 Task: Sort the products by unit price (high first).
Action: Mouse pressed left at (19, 96)
Screenshot: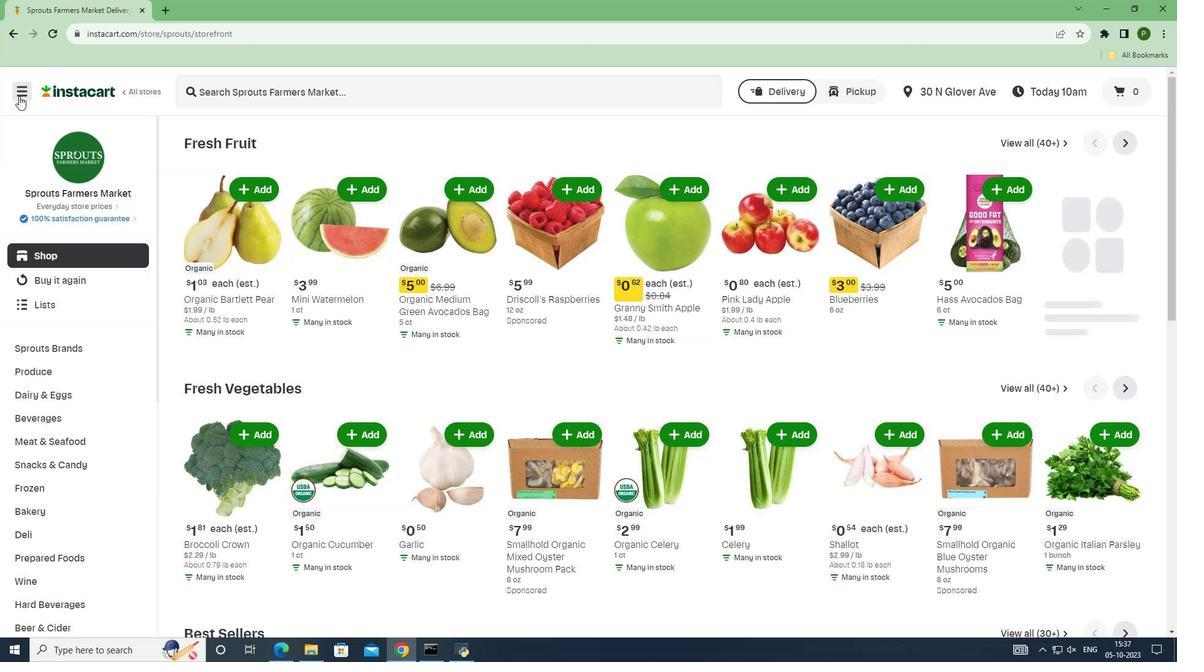 
Action: Mouse moved to (38, 321)
Screenshot: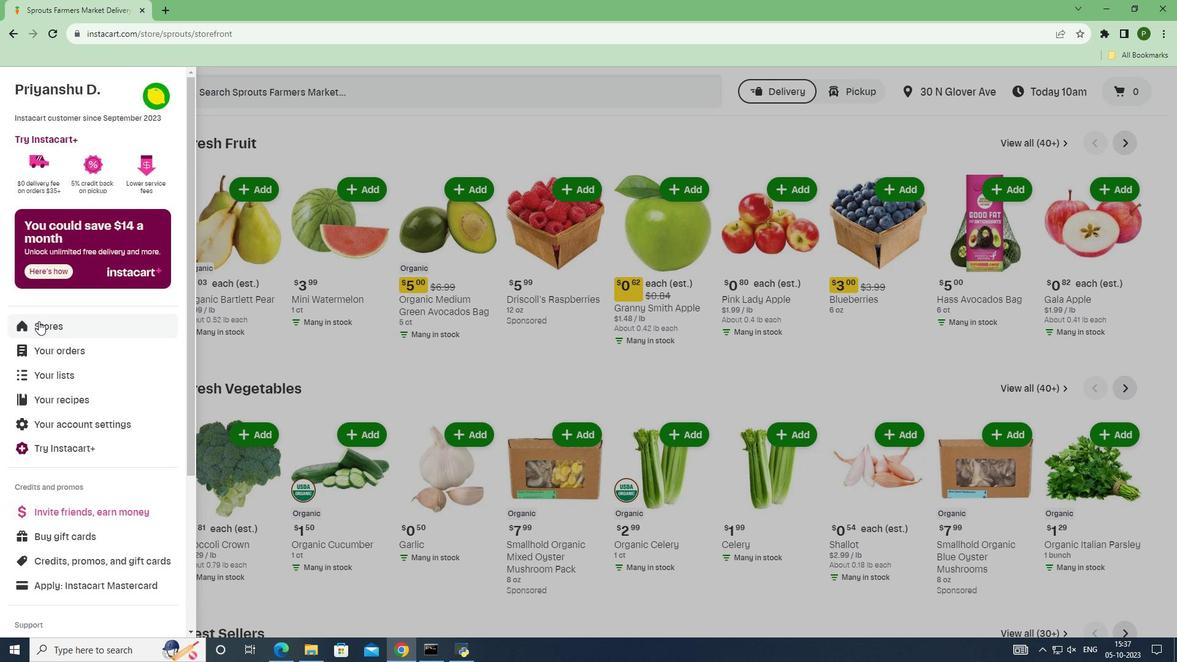 
Action: Mouse pressed left at (38, 321)
Screenshot: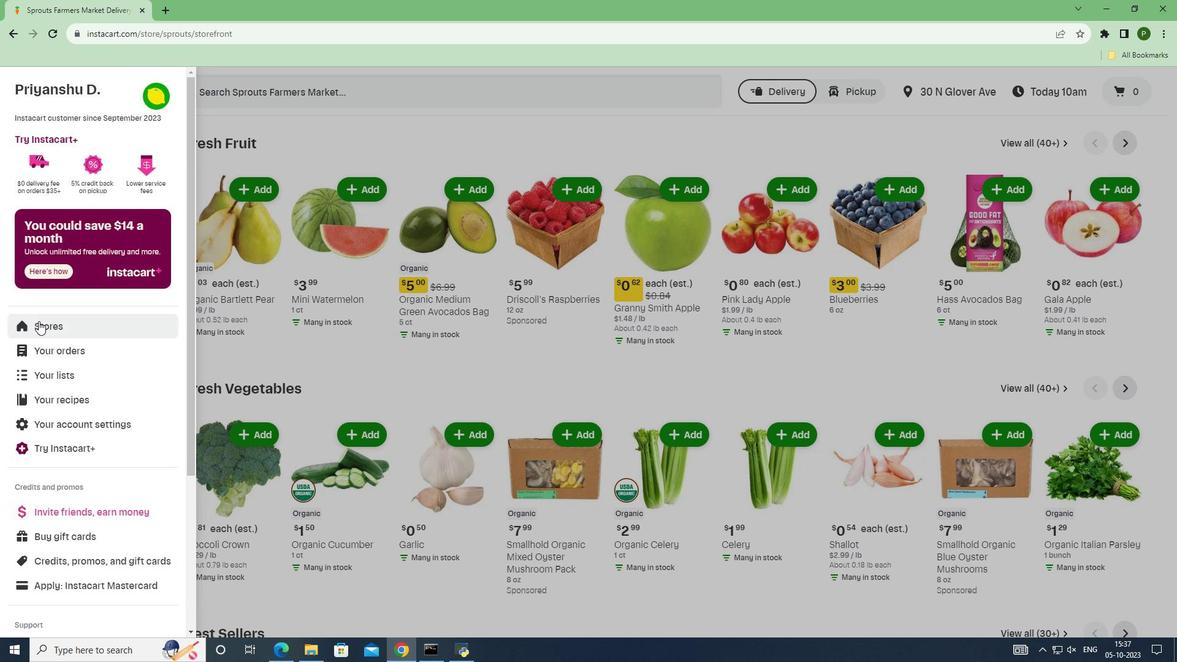 
Action: Mouse moved to (266, 141)
Screenshot: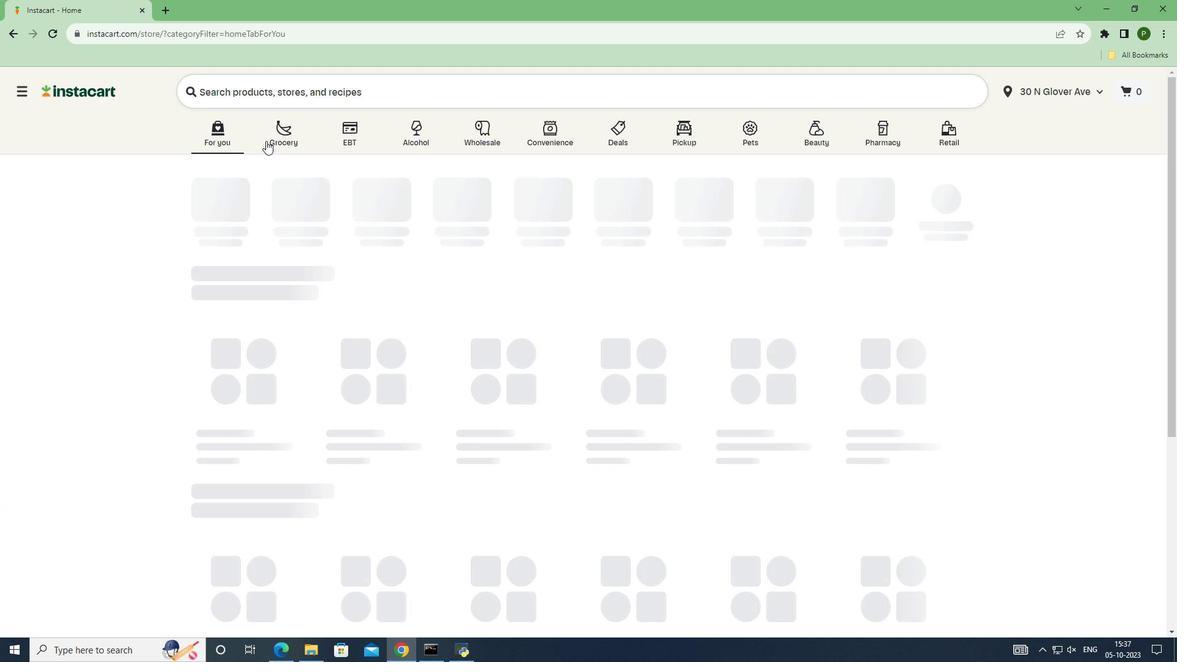 
Action: Mouse pressed left at (266, 141)
Screenshot: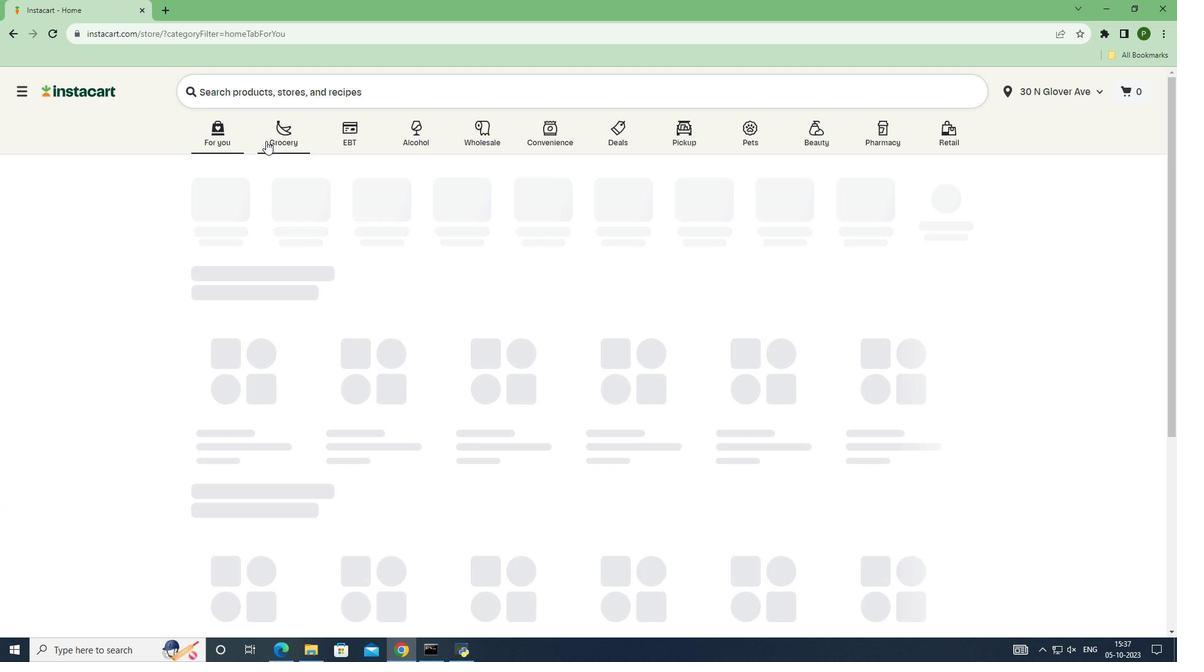 
Action: Mouse moved to (746, 282)
Screenshot: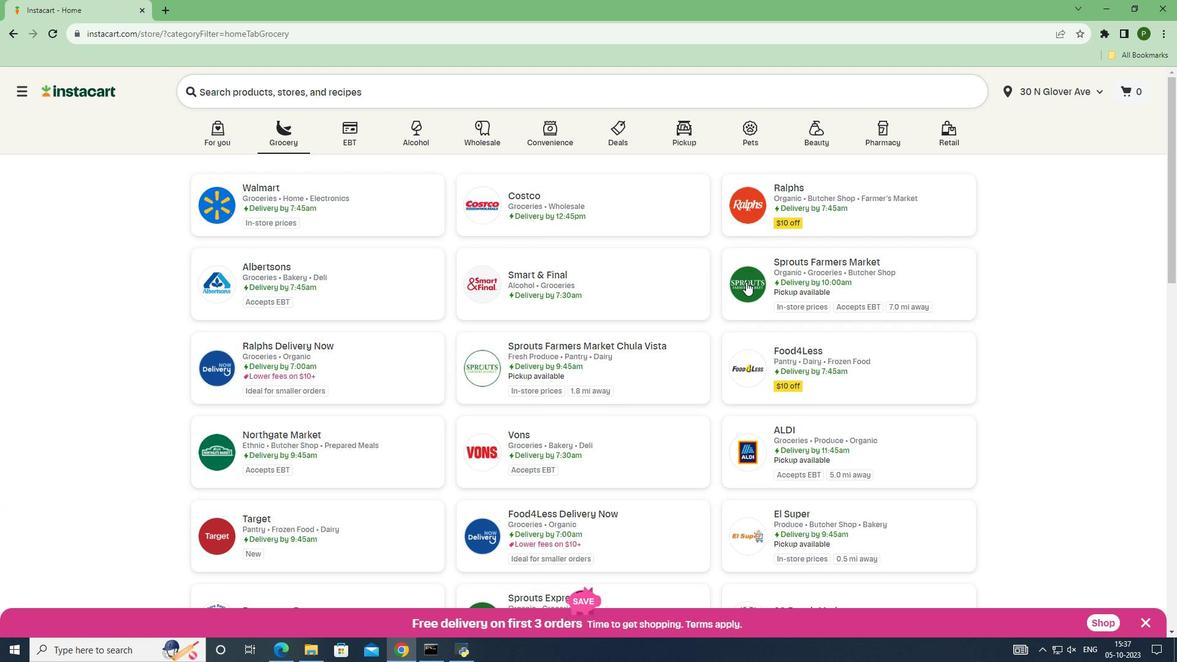 
Action: Mouse pressed left at (746, 282)
Screenshot: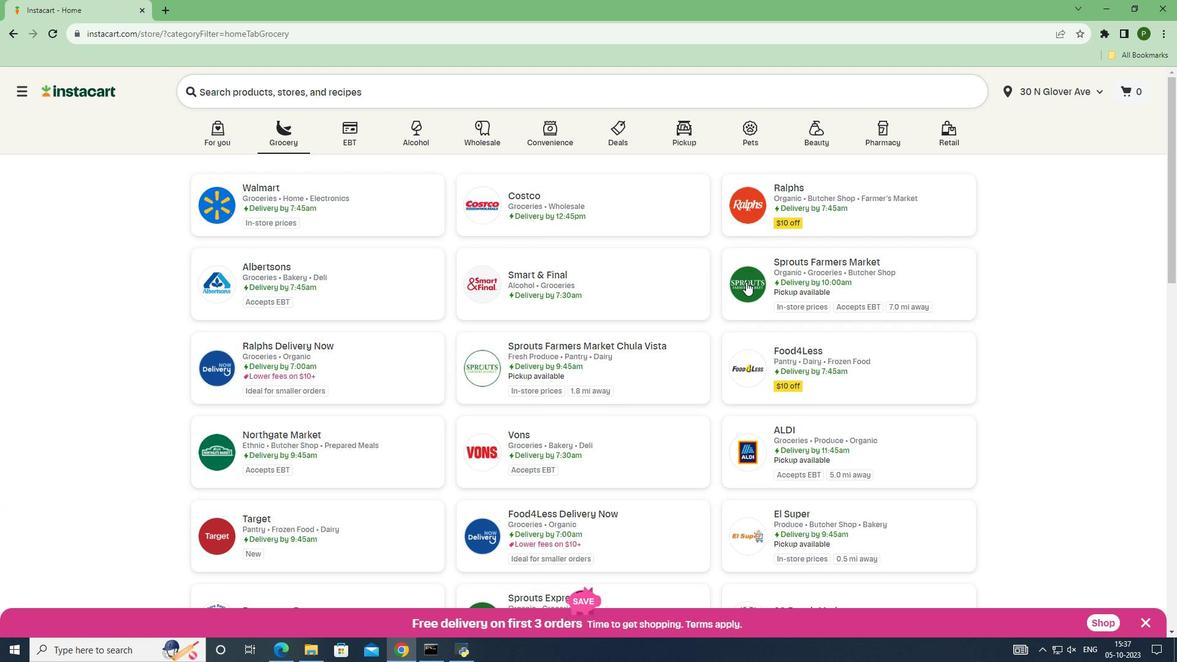 
Action: Mouse moved to (111, 343)
Screenshot: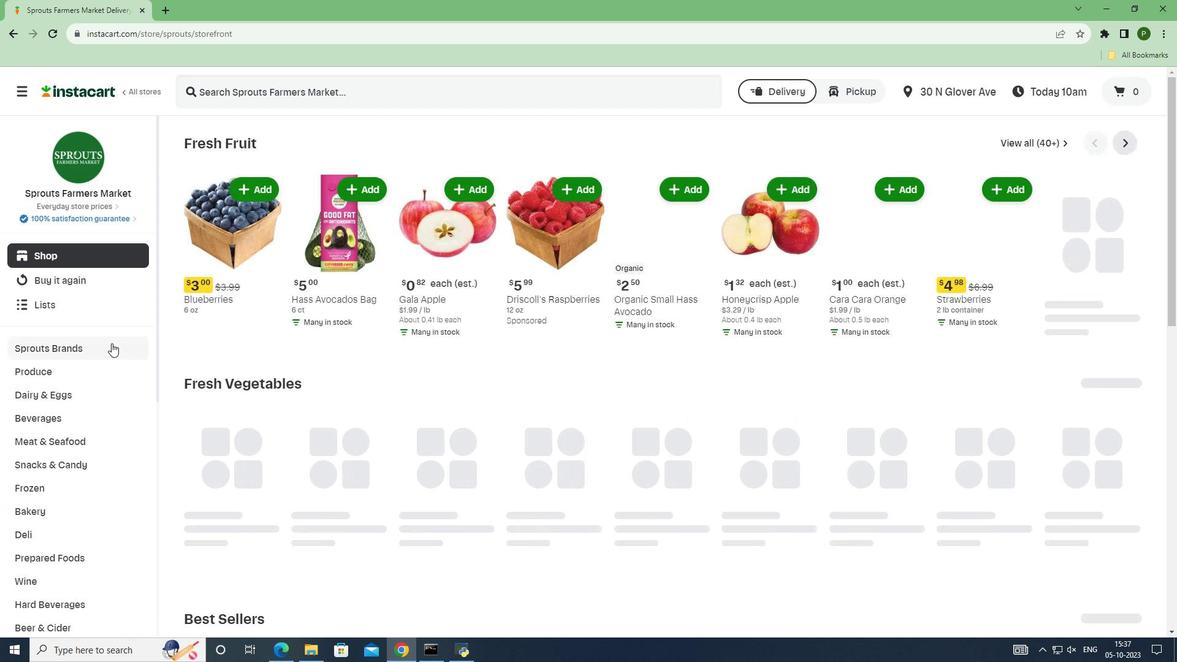 
Action: Mouse pressed left at (111, 343)
Screenshot: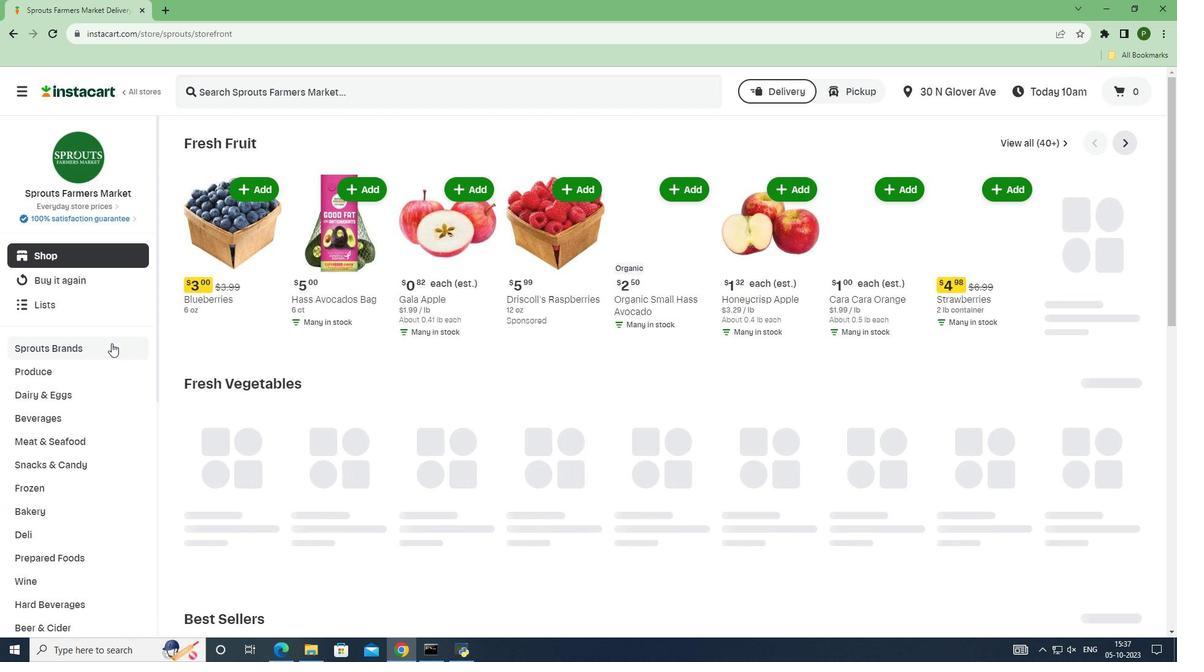 
Action: Mouse moved to (49, 493)
Screenshot: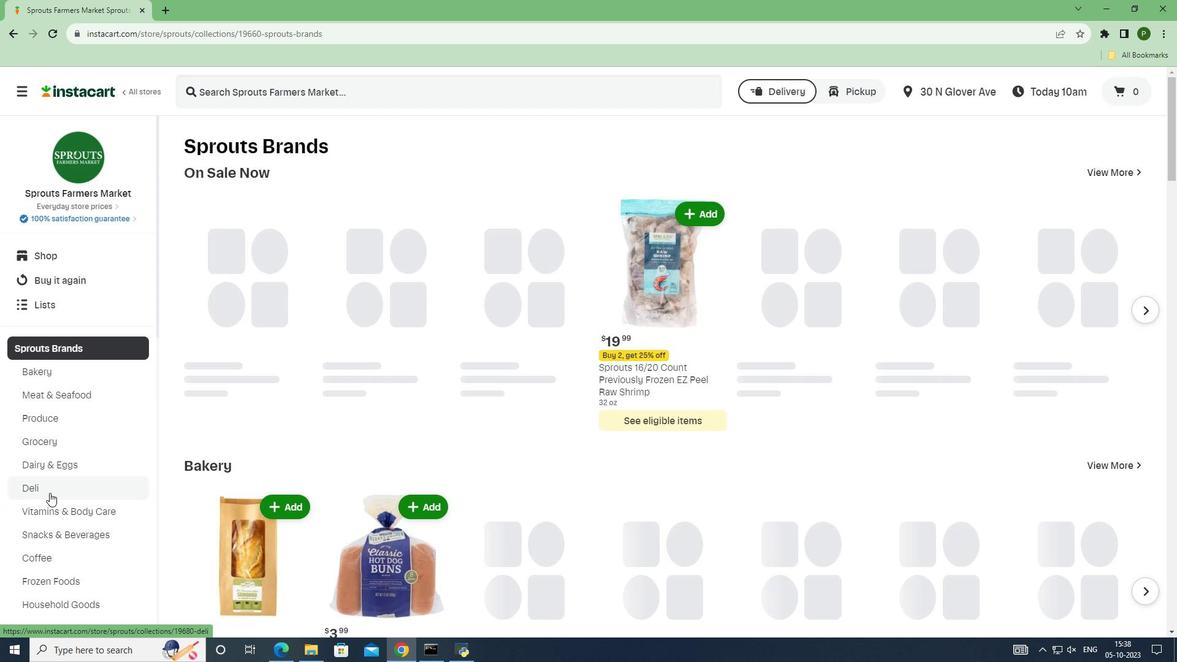 
Action: Mouse pressed left at (49, 493)
Screenshot: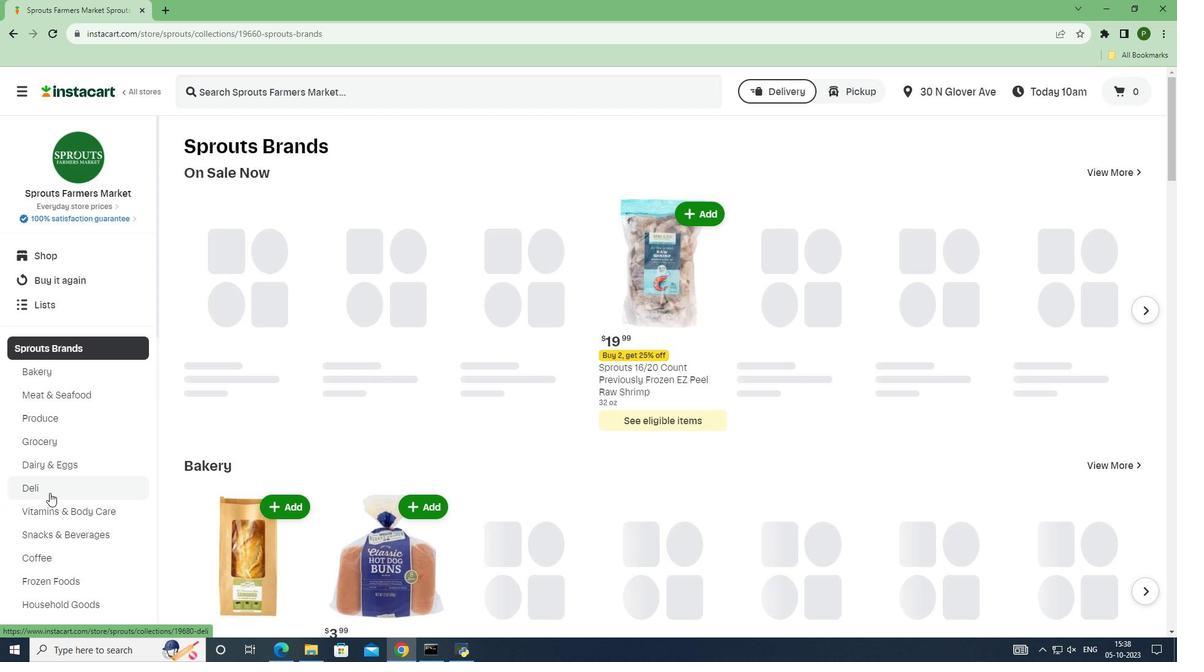 
Action: Mouse moved to (1064, 183)
Screenshot: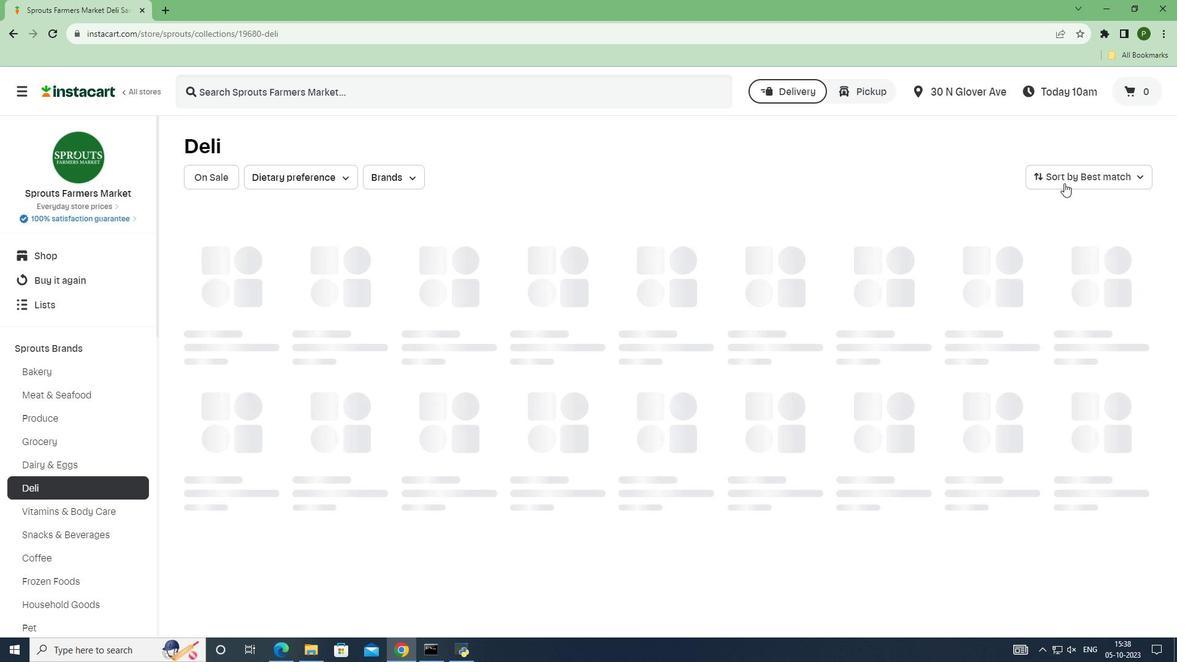 
Action: Mouse pressed left at (1064, 183)
Screenshot: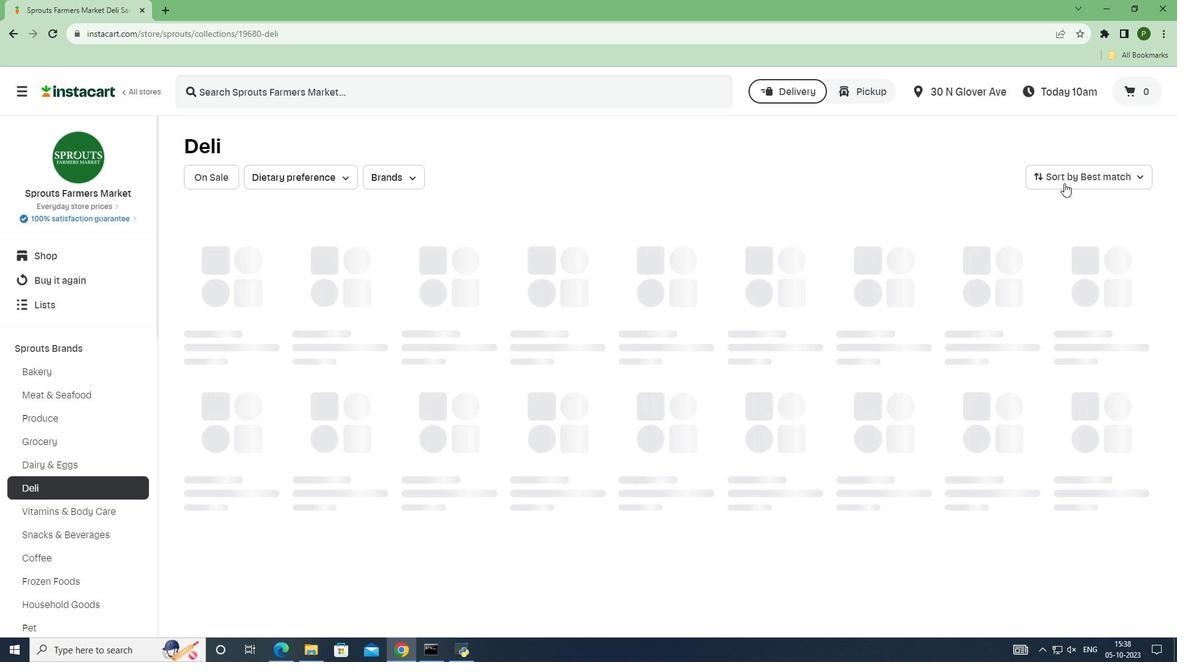 
Action: Mouse moved to (1076, 321)
Screenshot: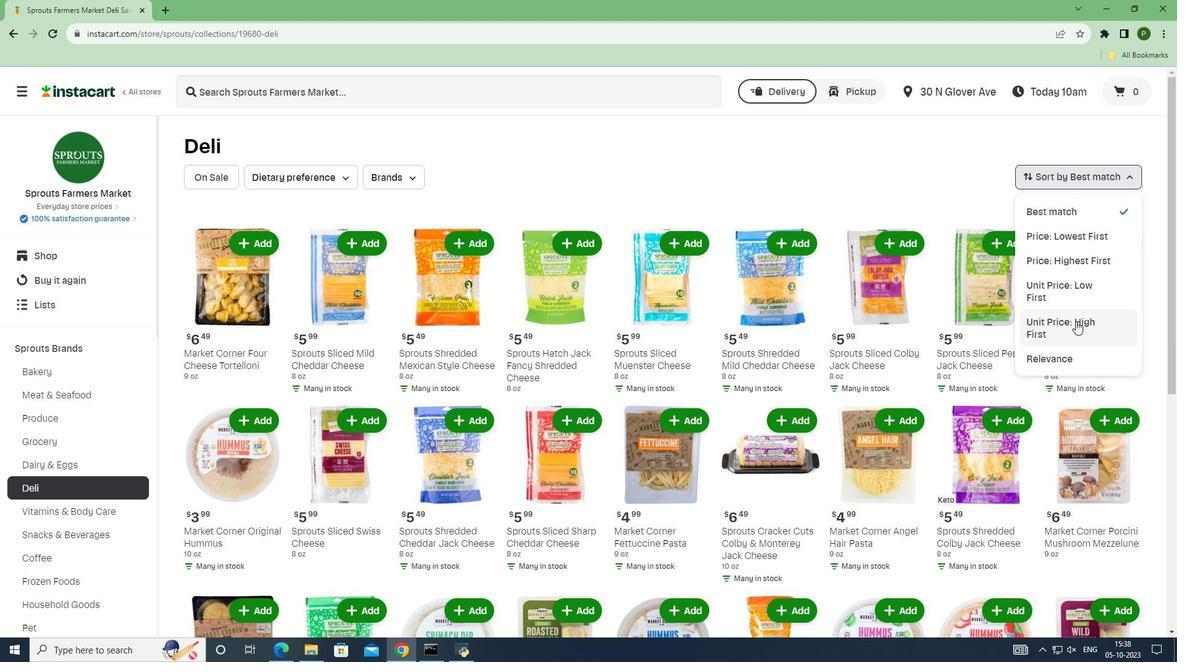 
Action: Mouse pressed left at (1076, 321)
Screenshot: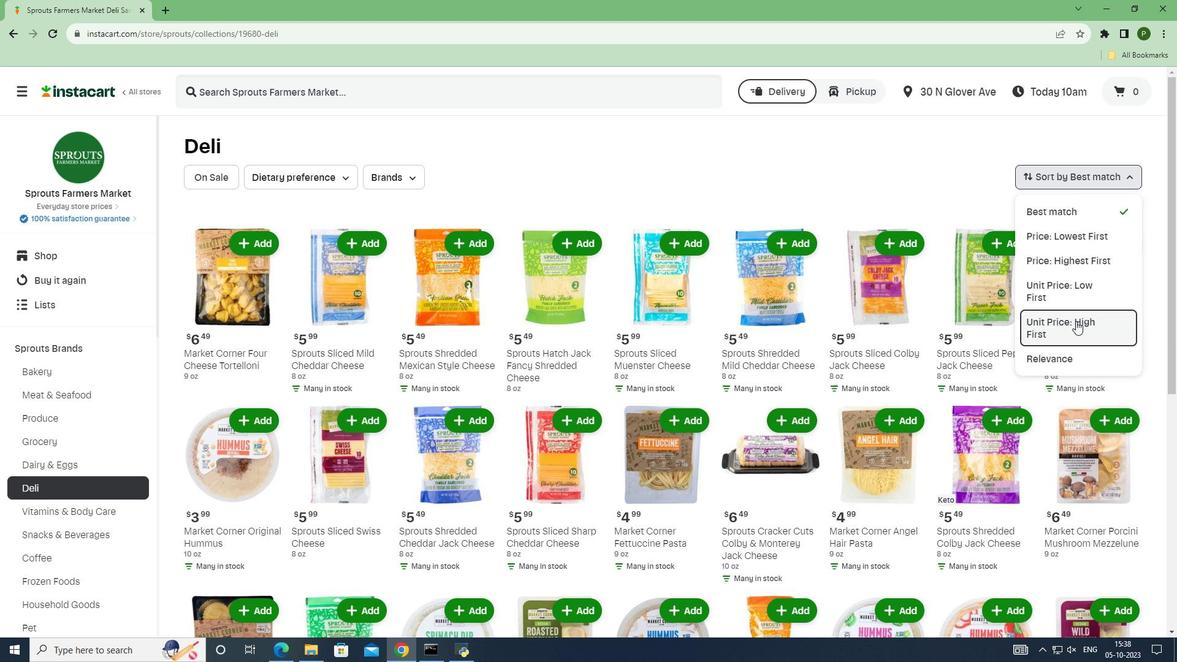 
Action: Mouse moved to (890, 215)
Screenshot: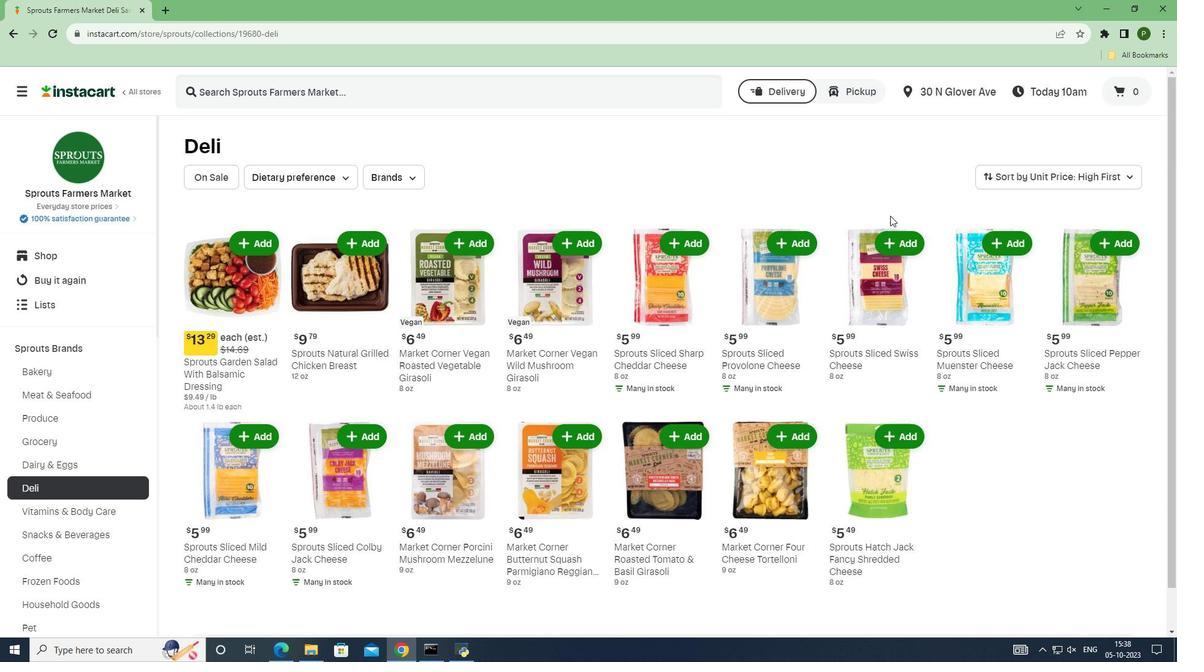 
